 Task: Create in the project TransportWorks and in the Backlog issue 'Integration with third-party API not functioning as expected' a child issue 'Integration with benefits administration systems', and assign it to team member softage.1@softage.net.
Action: Mouse moved to (183, 49)
Screenshot: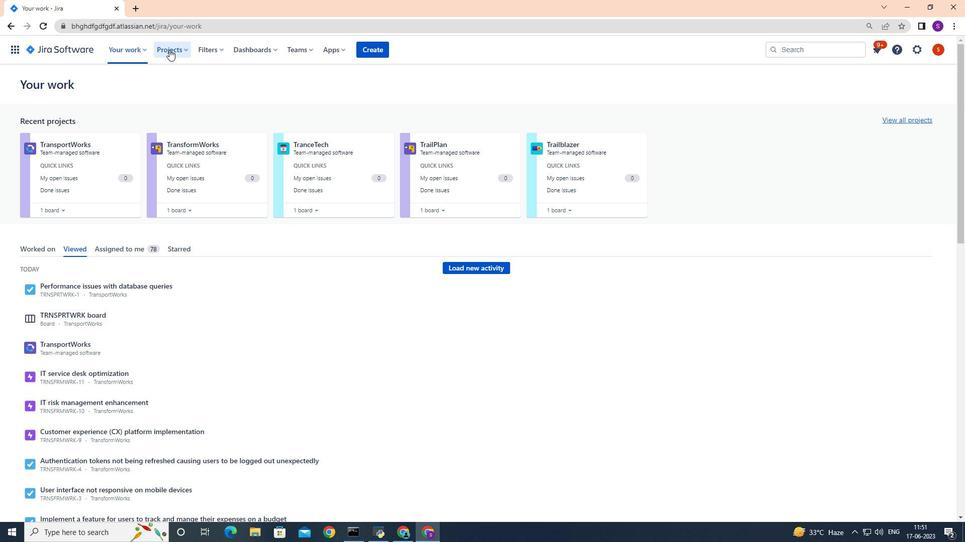 
Action: Mouse pressed left at (183, 49)
Screenshot: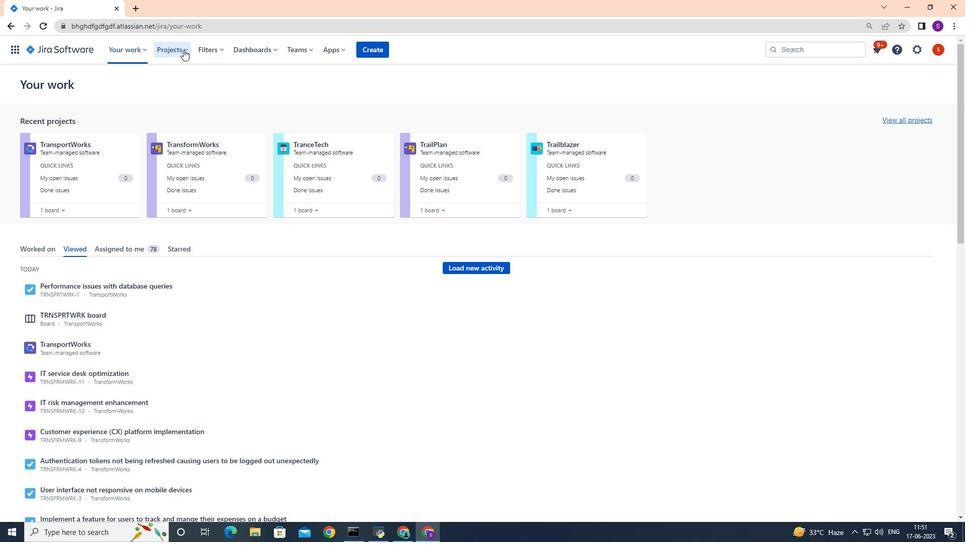 
Action: Mouse moved to (195, 96)
Screenshot: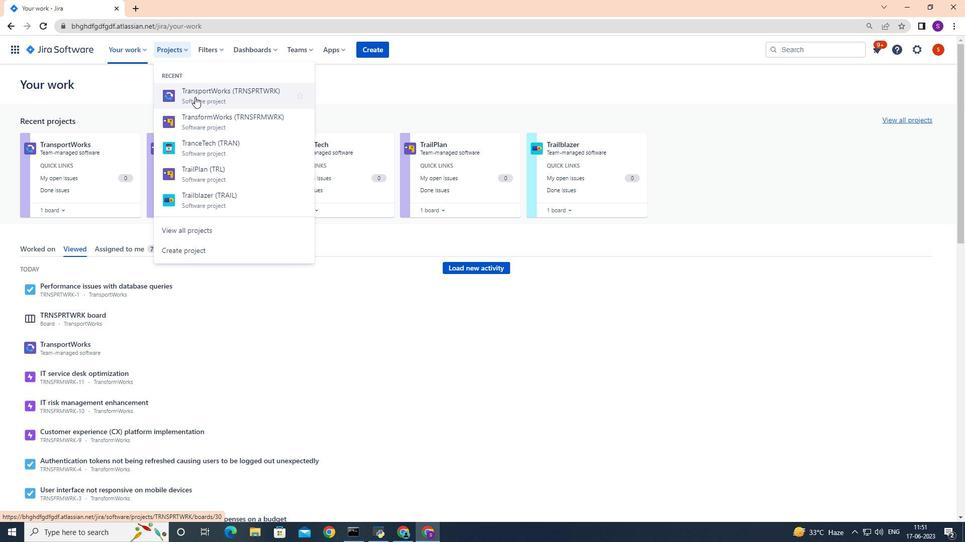 
Action: Mouse pressed left at (195, 96)
Screenshot: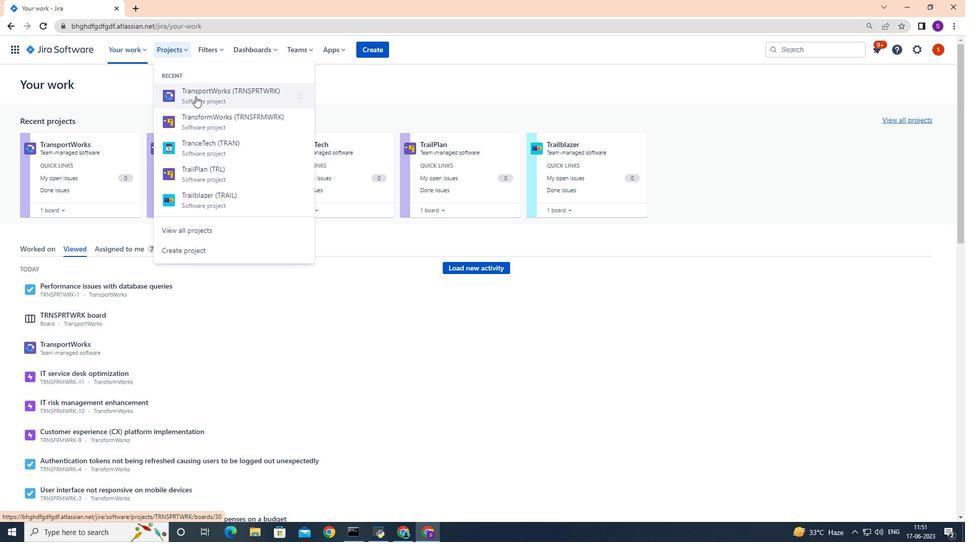 
Action: Mouse moved to (52, 153)
Screenshot: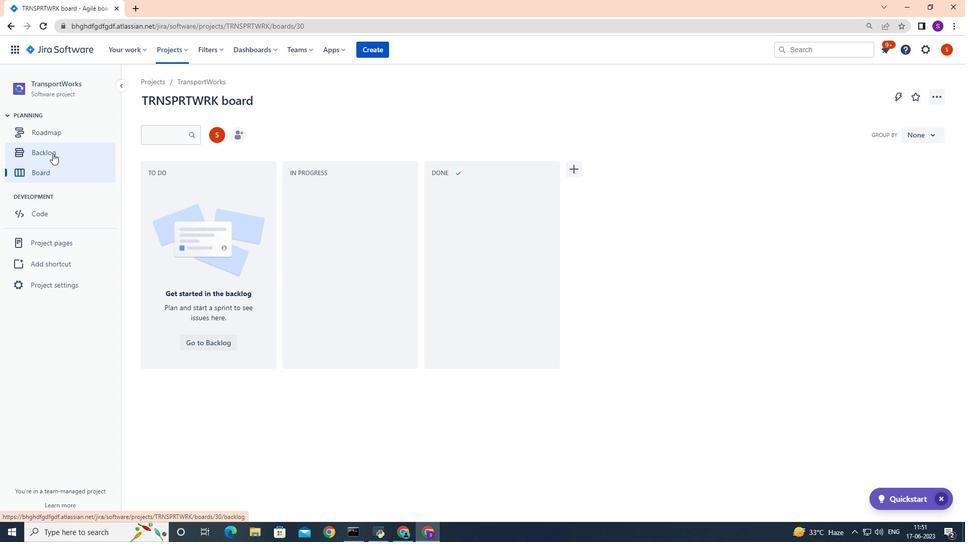 
Action: Mouse pressed left at (52, 153)
Screenshot: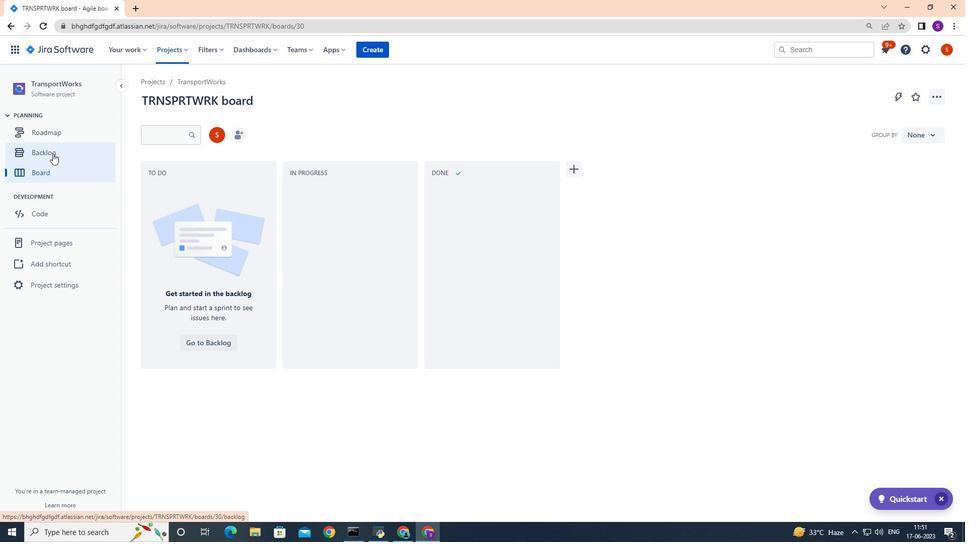 
Action: Mouse moved to (273, 279)
Screenshot: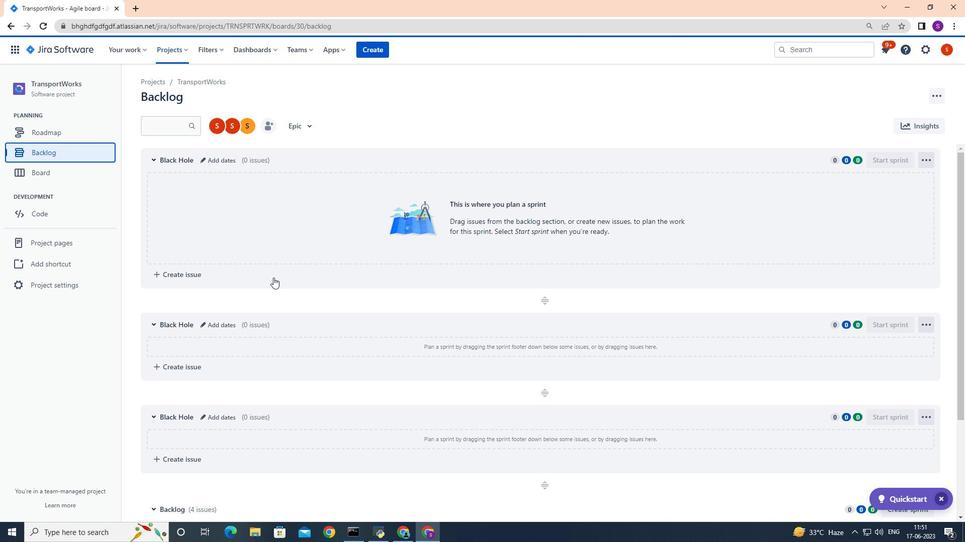 
Action: Mouse scrolled (273, 278) with delta (0, 0)
Screenshot: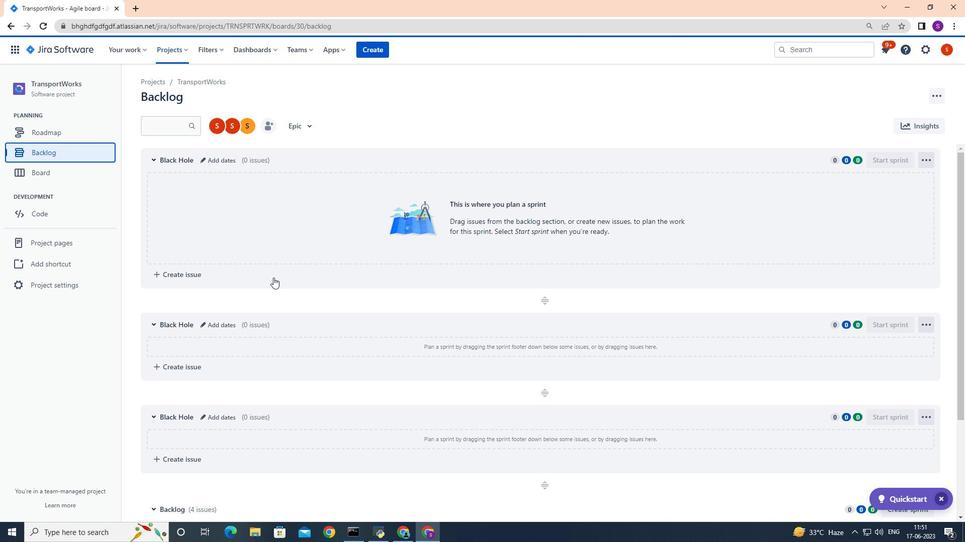 
Action: Mouse scrolled (273, 278) with delta (0, 0)
Screenshot: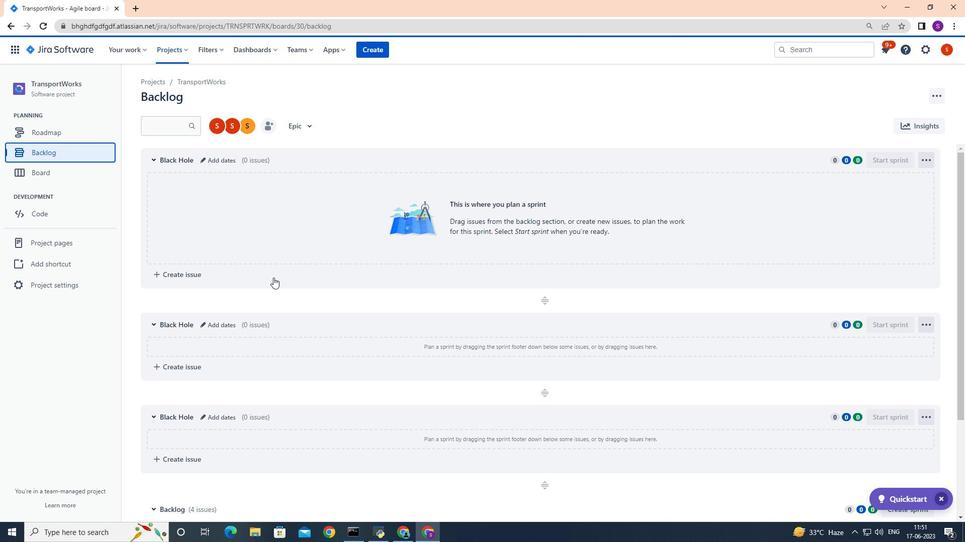 
Action: Mouse moved to (273, 279)
Screenshot: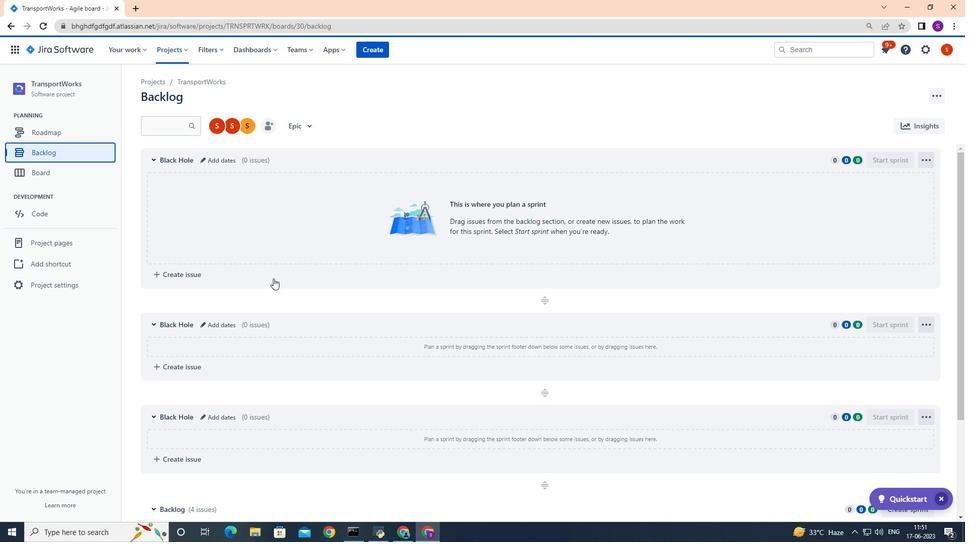 
Action: Mouse scrolled (273, 279) with delta (0, 0)
Screenshot: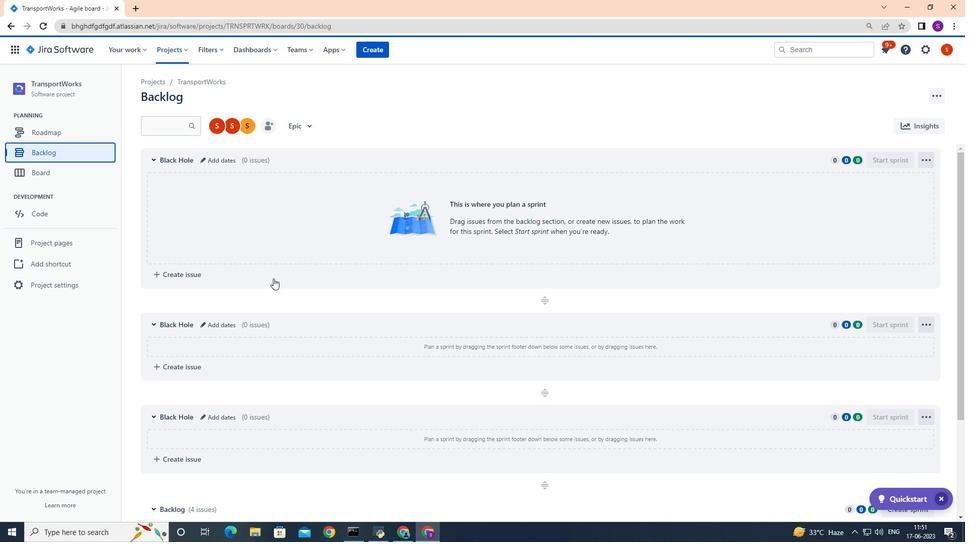 
Action: Mouse moved to (278, 283)
Screenshot: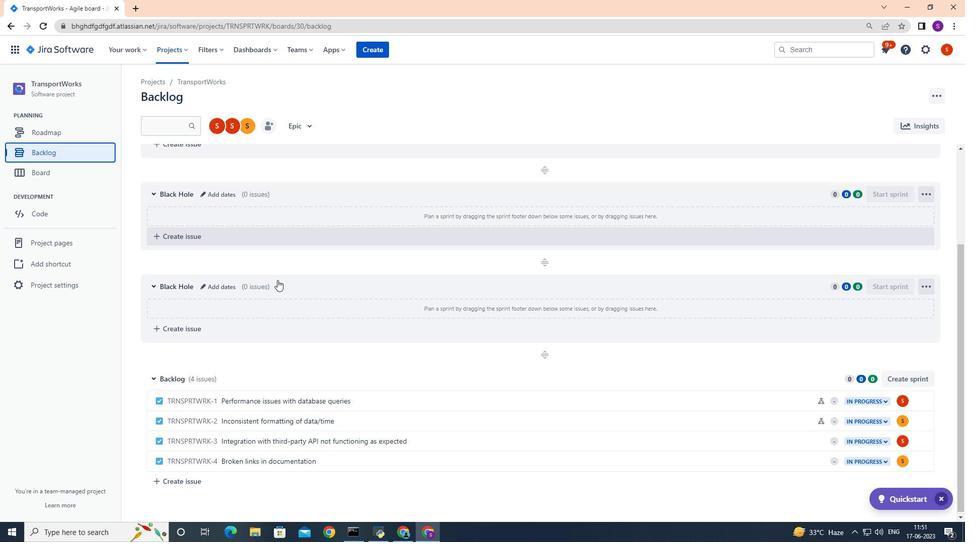 
Action: Mouse scrolled (278, 283) with delta (0, 0)
Screenshot: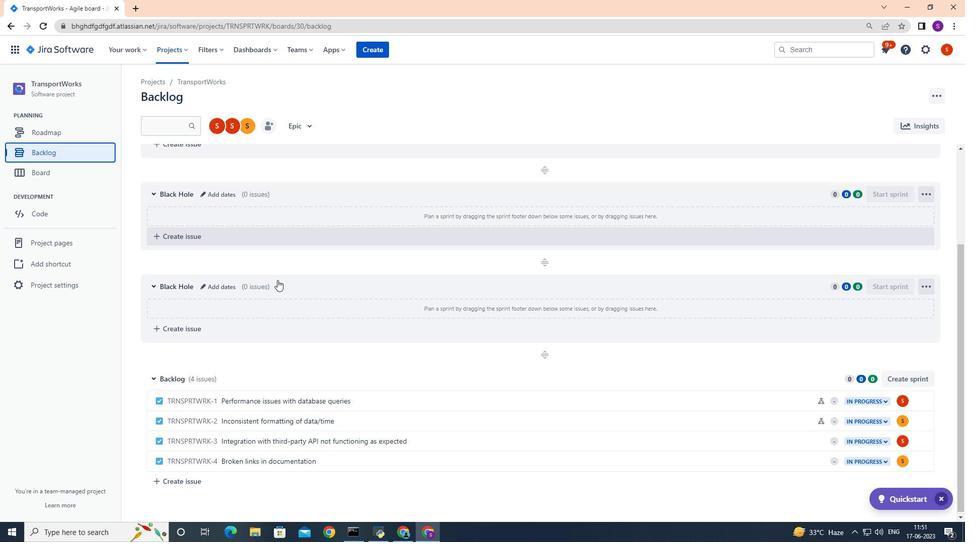 
Action: Mouse moved to (278, 284)
Screenshot: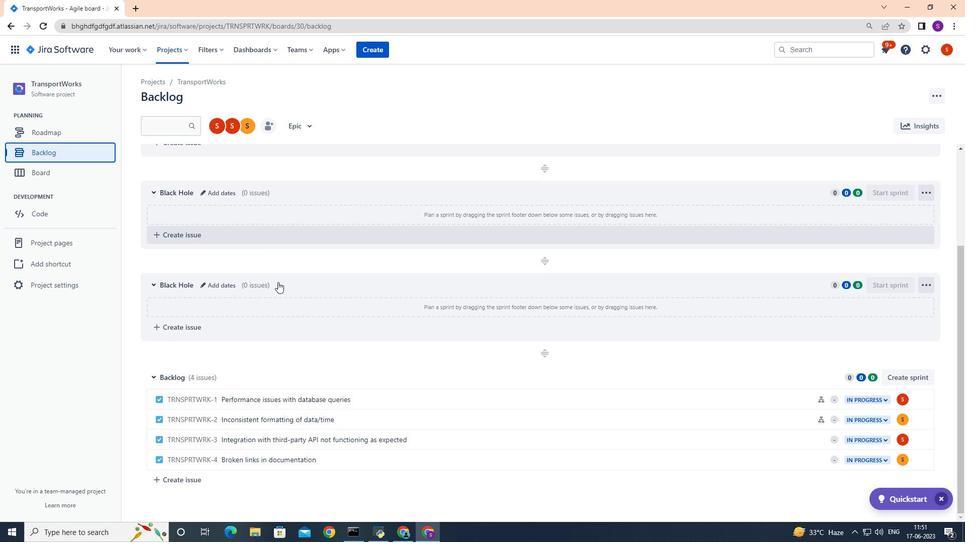 
Action: Mouse scrolled (278, 283) with delta (0, 0)
Screenshot: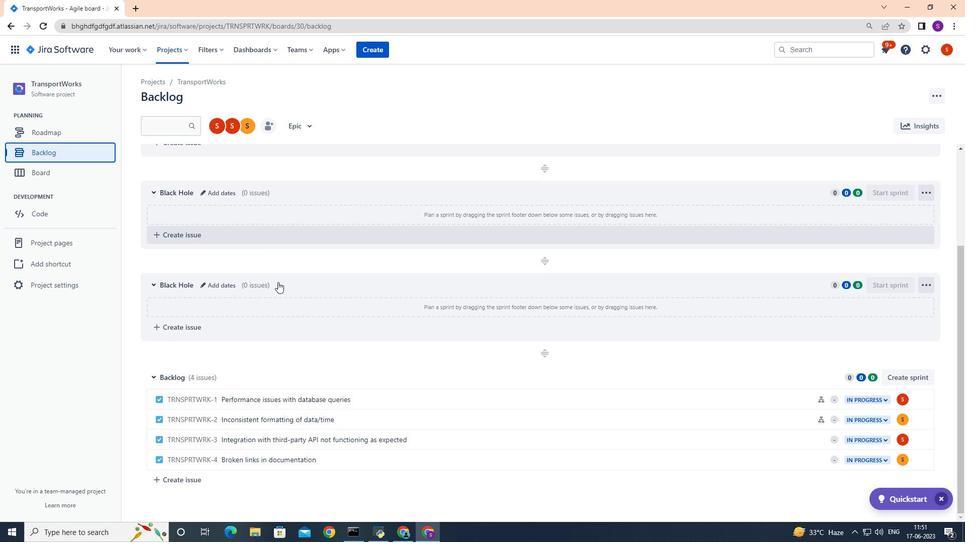 
Action: Mouse moved to (470, 436)
Screenshot: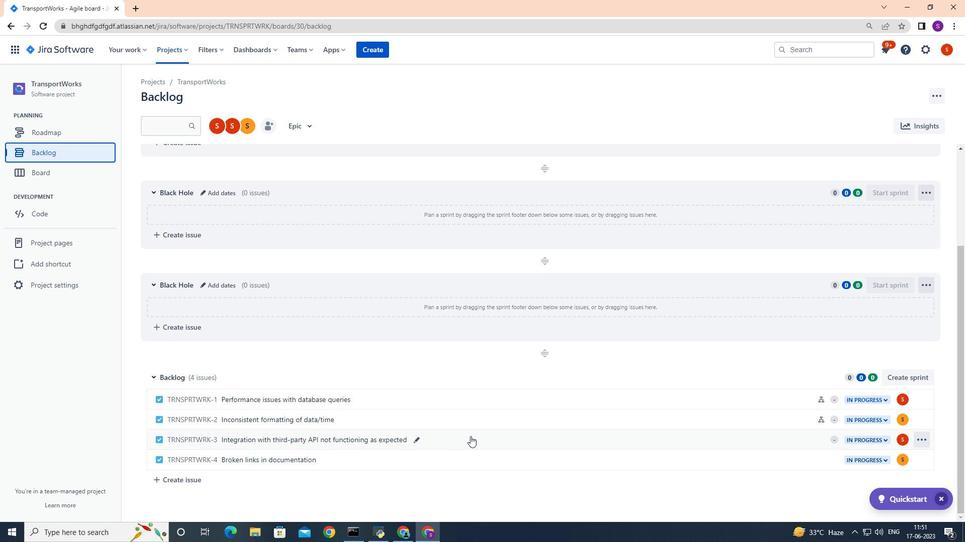 
Action: Mouse pressed left at (470, 436)
Screenshot: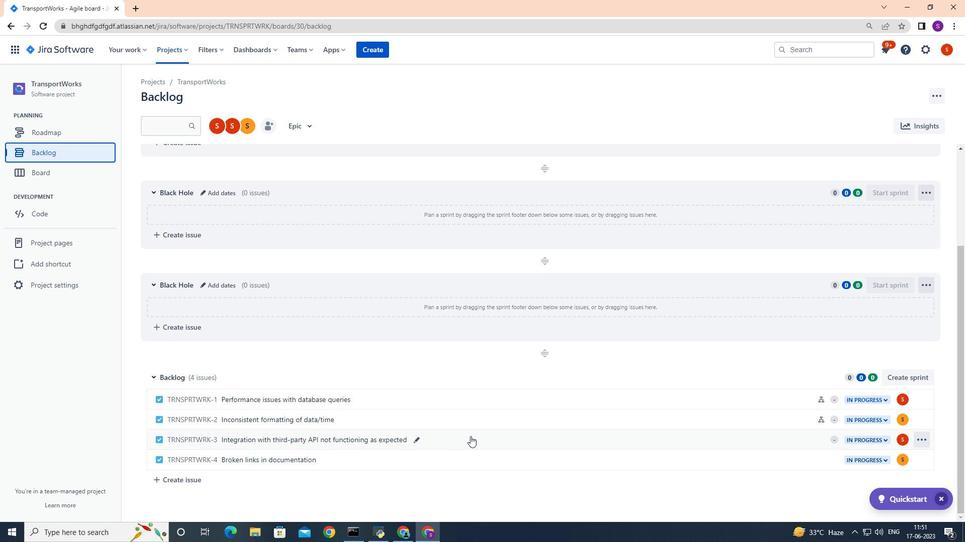 
Action: Mouse moved to (787, 216)
Screenshot: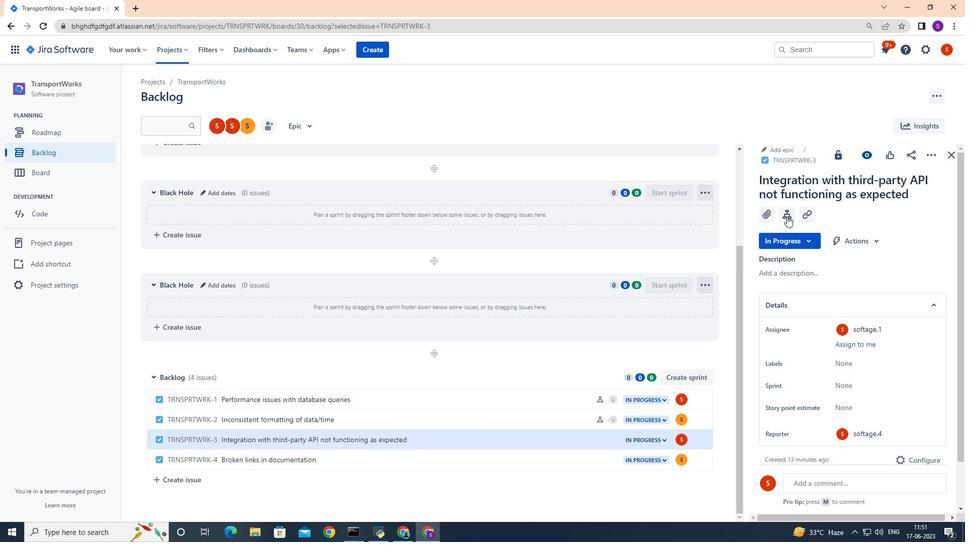 
Action: Mouse pressed left at (787, 216)
Screenshot: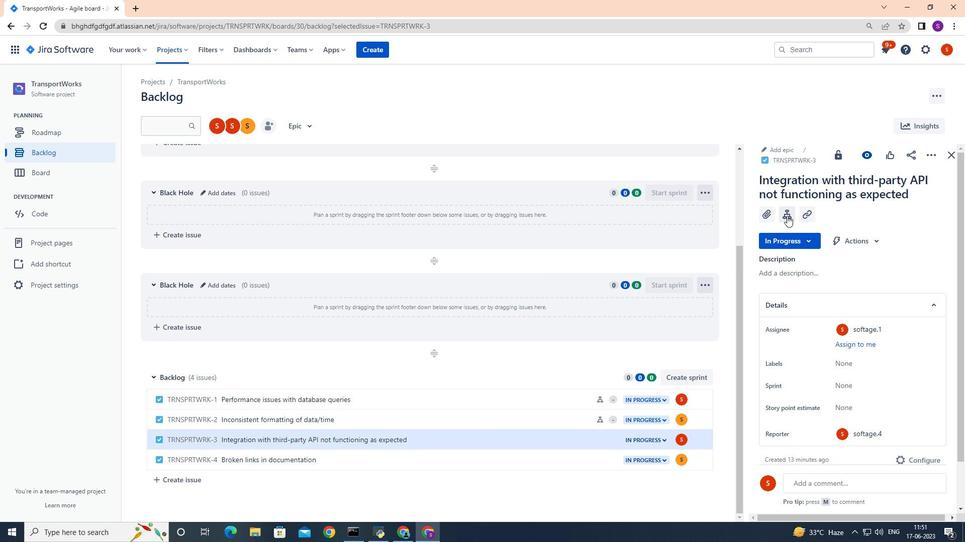 
Action: Mouse moved to (785, 315)
Screenshot: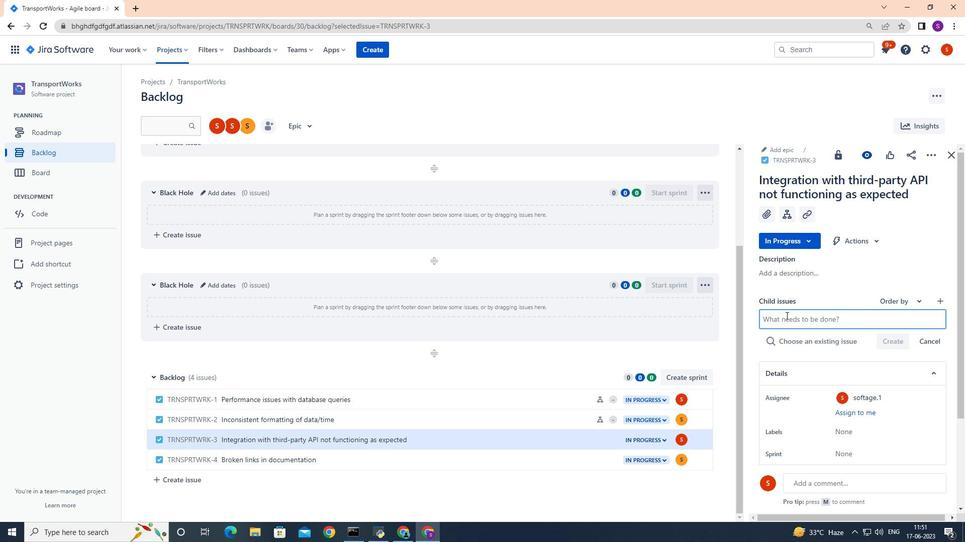 
Action: Key pressed <Key.shift>Inter<Key.backspace>gration<Key.space>with<Key.space>benefits<Key.space>administration<Key.space>systems<Key.enter>
Screenshot: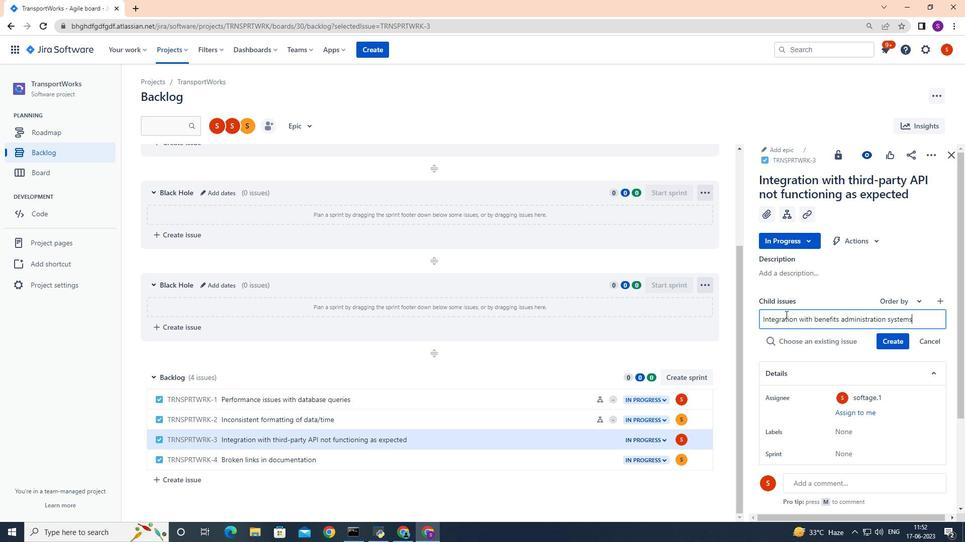 
Action: Mouse moved to (898, 319)
Screenshot: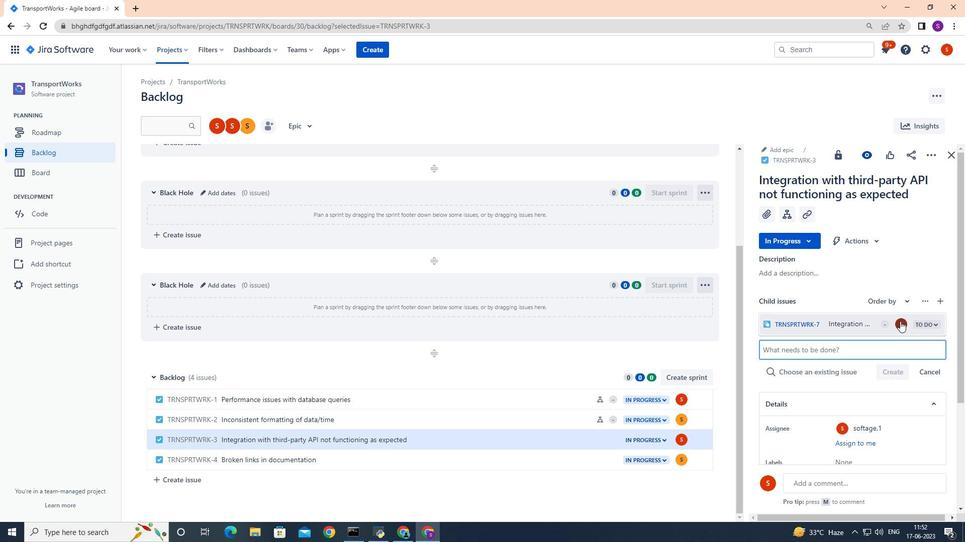 
Action: Mouse pressed left at (898, 319)
Screenshot: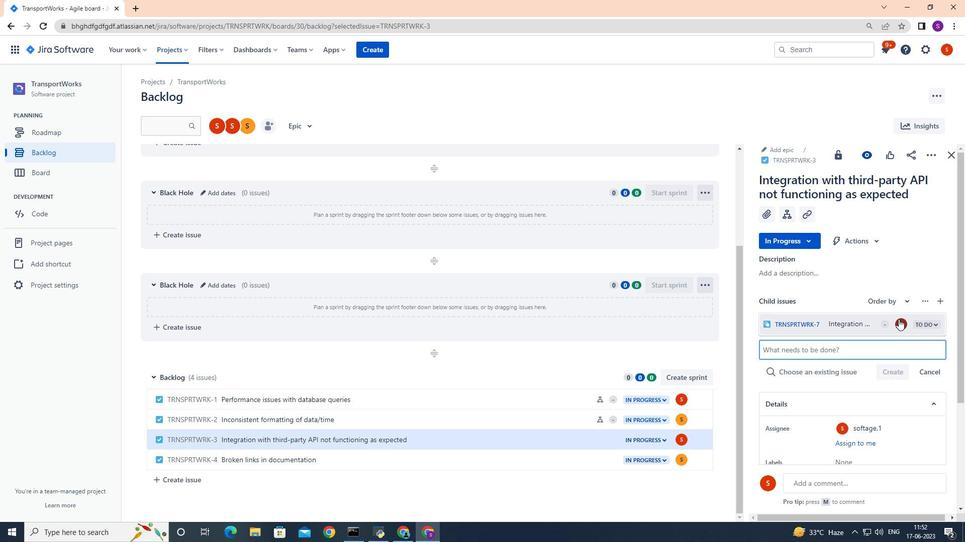 
Action: Mouse moved to (896, 319)
Screenshot: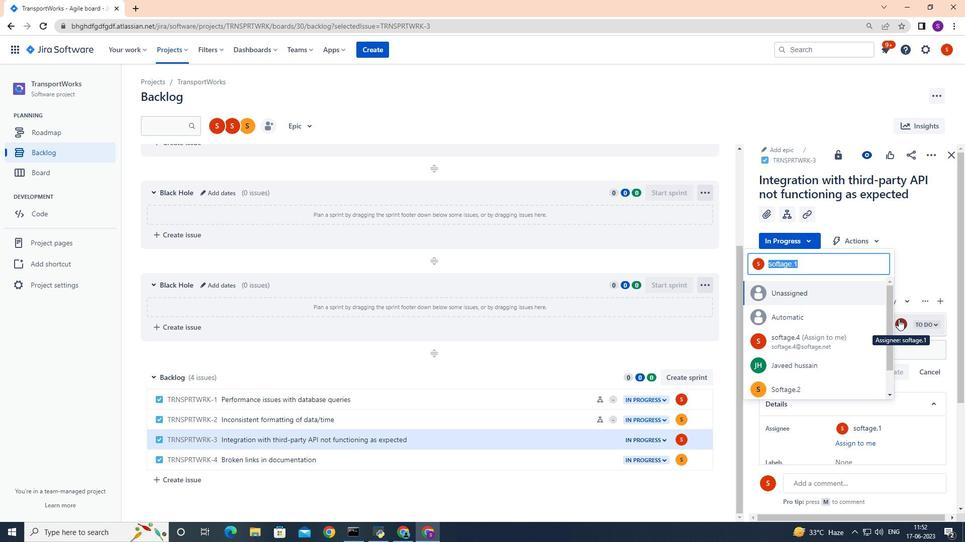 
Action: Key pressed softage.2<Key.backspace>1
Screenshot: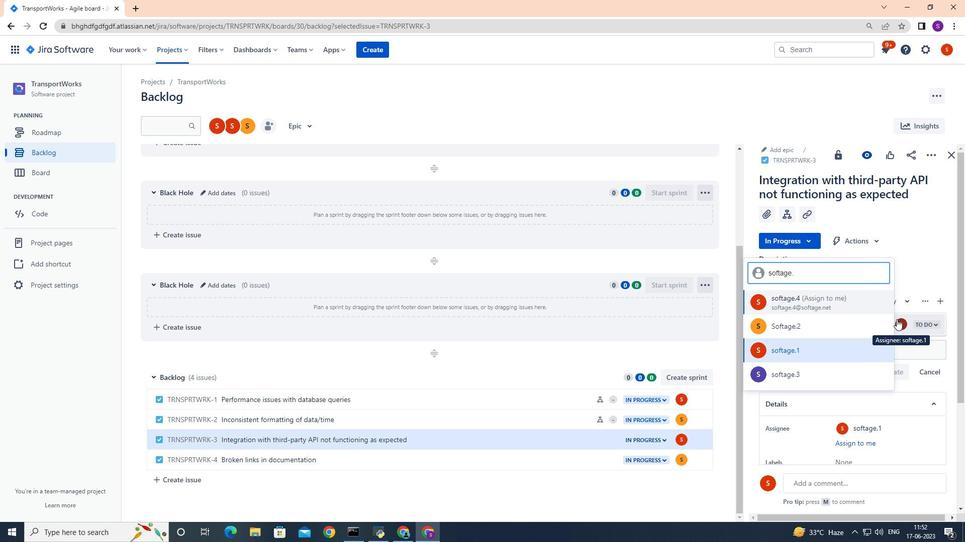 
Action: Mouse moved to (809, 322)
Screenshot: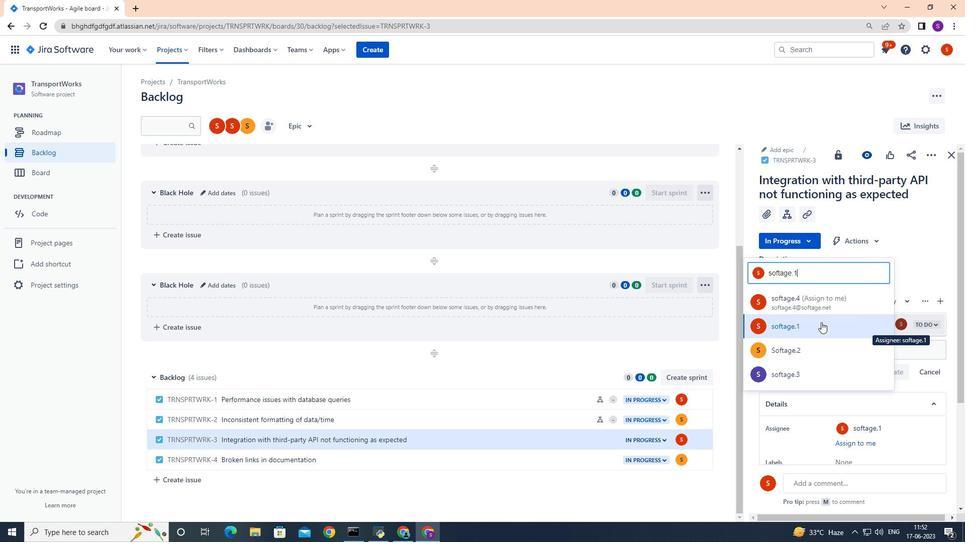 
Action: Mouse pressed left at (809, 322)
Screenshot: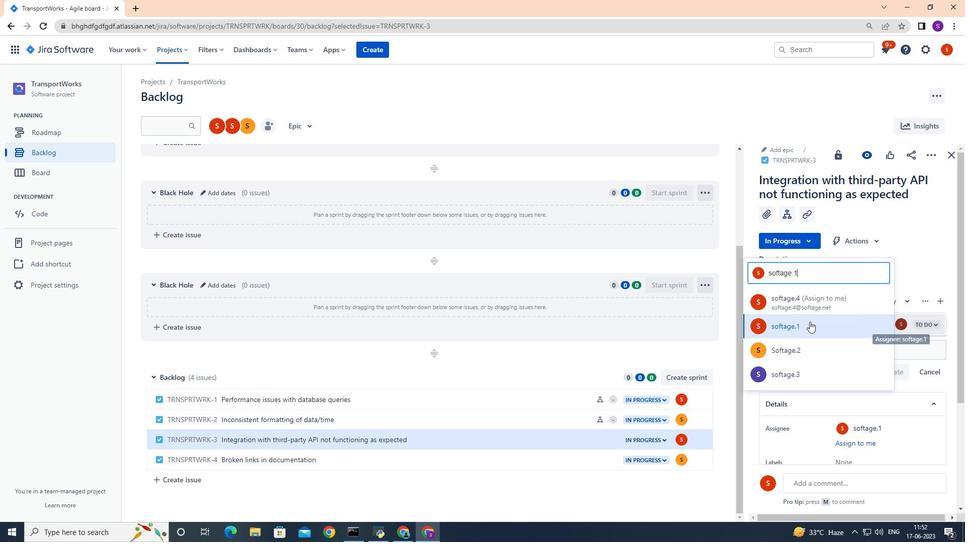 
Action: Mouse moved to (866, 276)
Screenshot: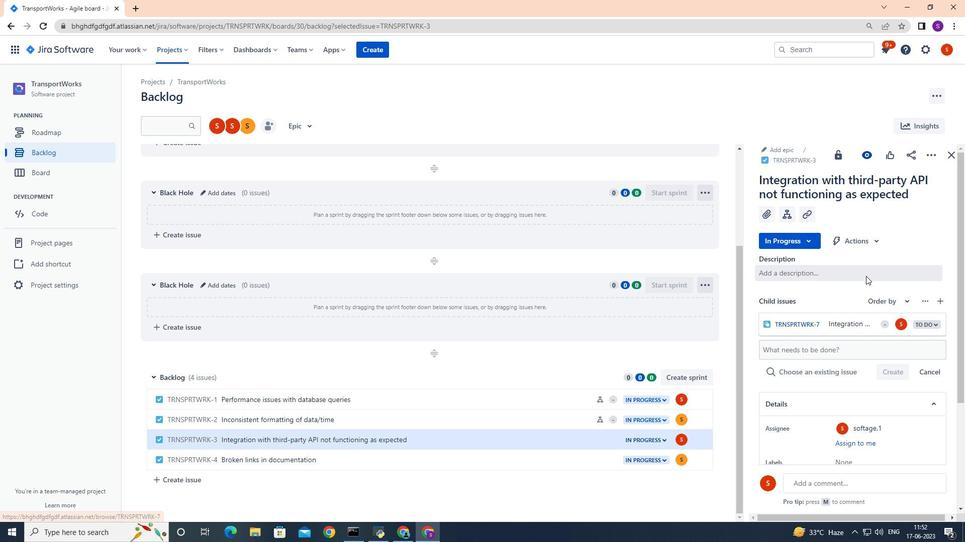 
